 Task: Select Copy picture of screen to the clipboard
Action: Mouse moved to (759, 301)
Screenshot: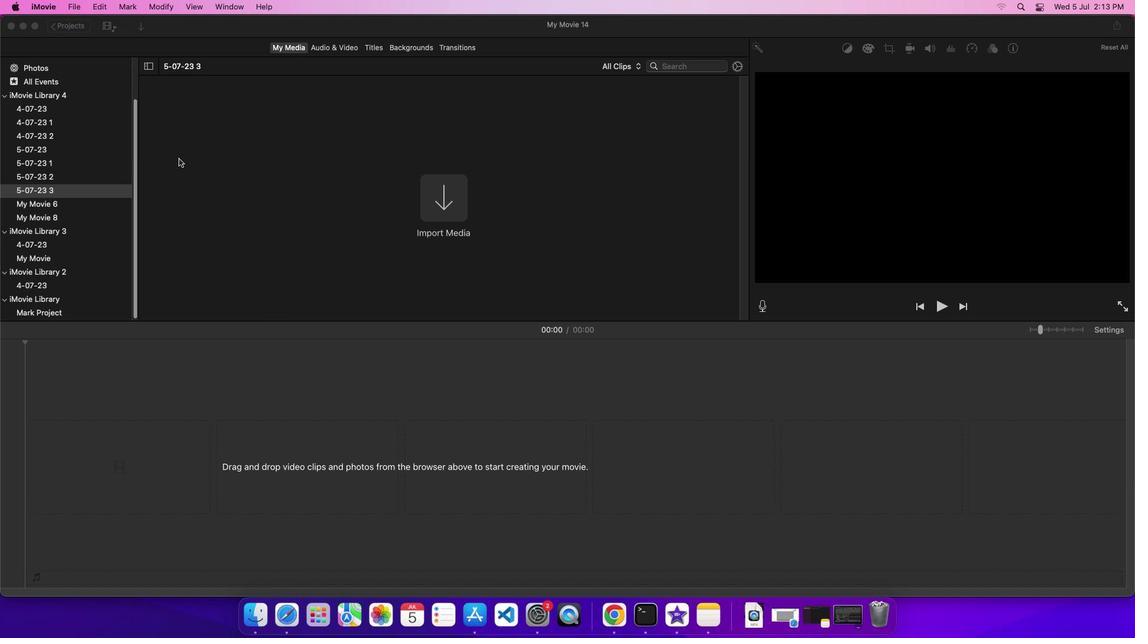 
Action: Mouse pressed left at (759, 301)
Screenshot: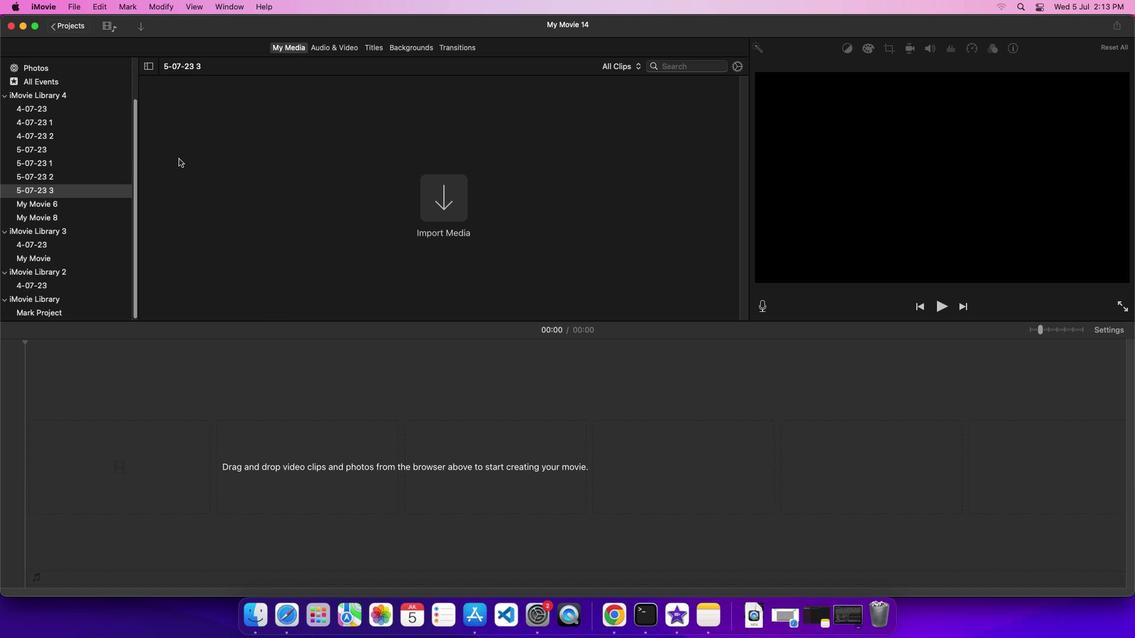 
Action: Mouse moved to (759, 301)
Screenshot: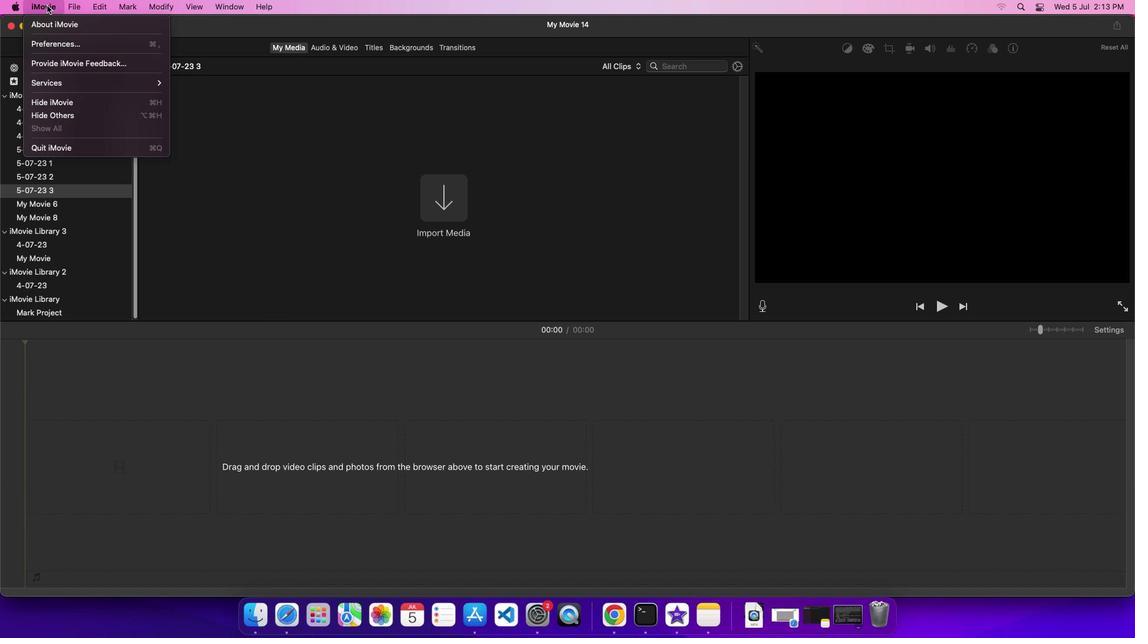 
Action: Mouse pressed left at (759, 301)
Screenshot: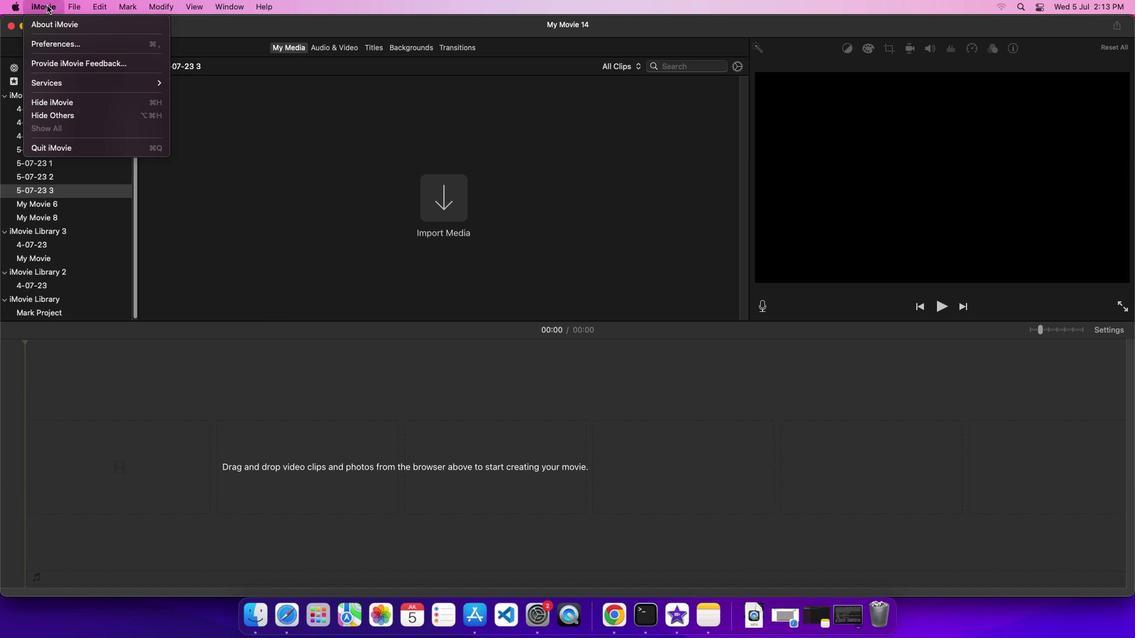 
Action: Mouse moved to (759, 301)
Screenshot: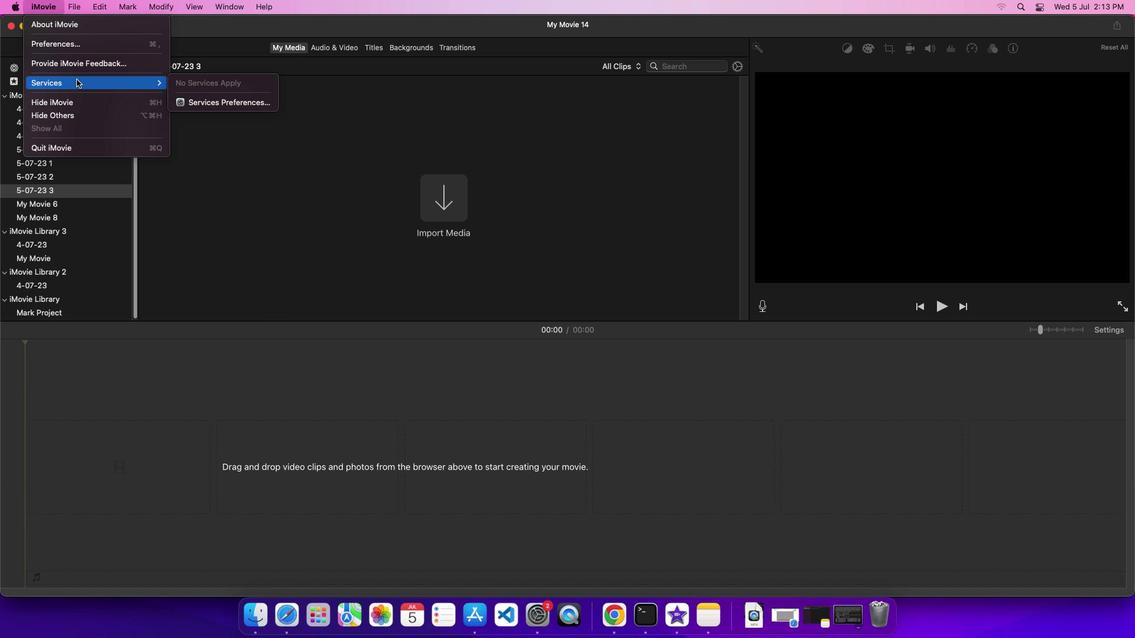 
Action: Mouse pressed left at (759, 301)
Screenshot: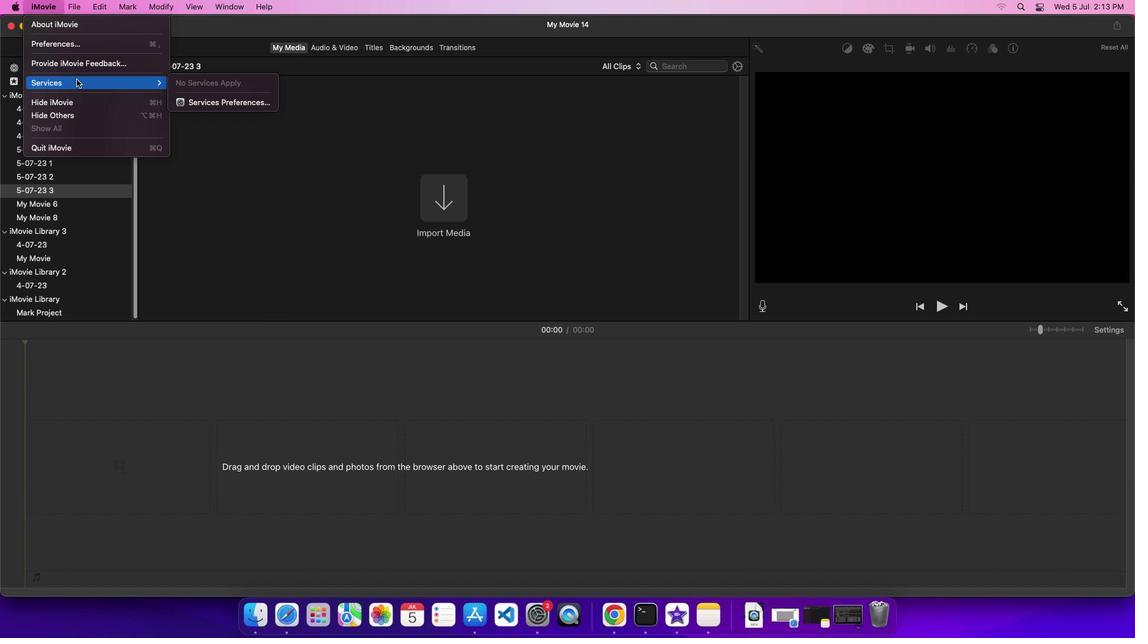 
Action: Mouse moved to (759, 301)
Screenshot: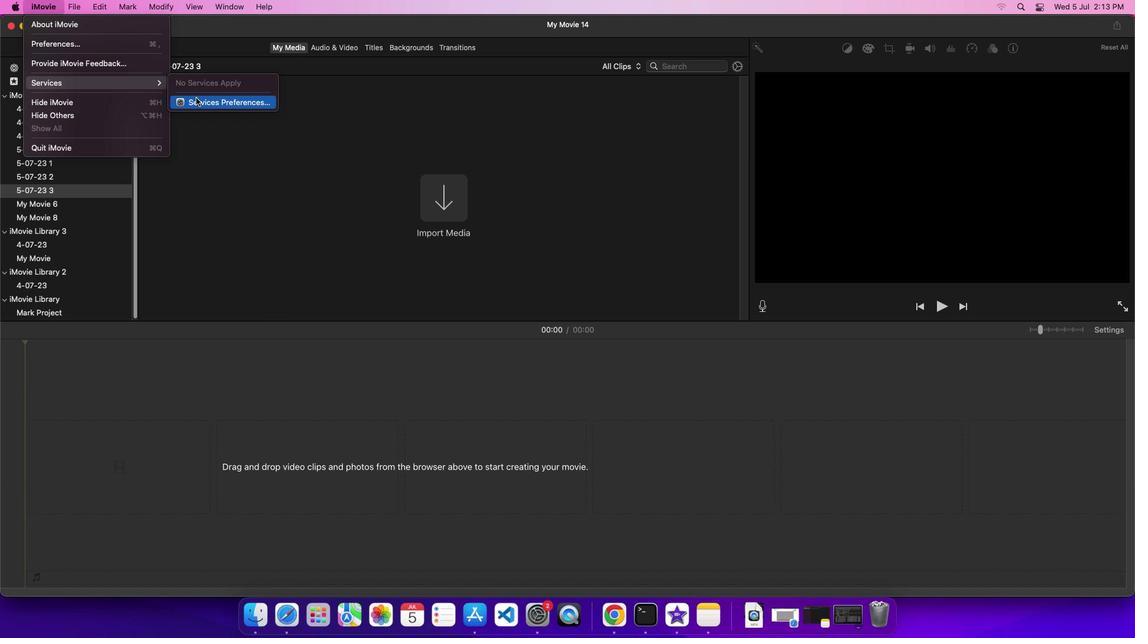 
Action: Mouse pressed left at (759, 301)
Screenshot: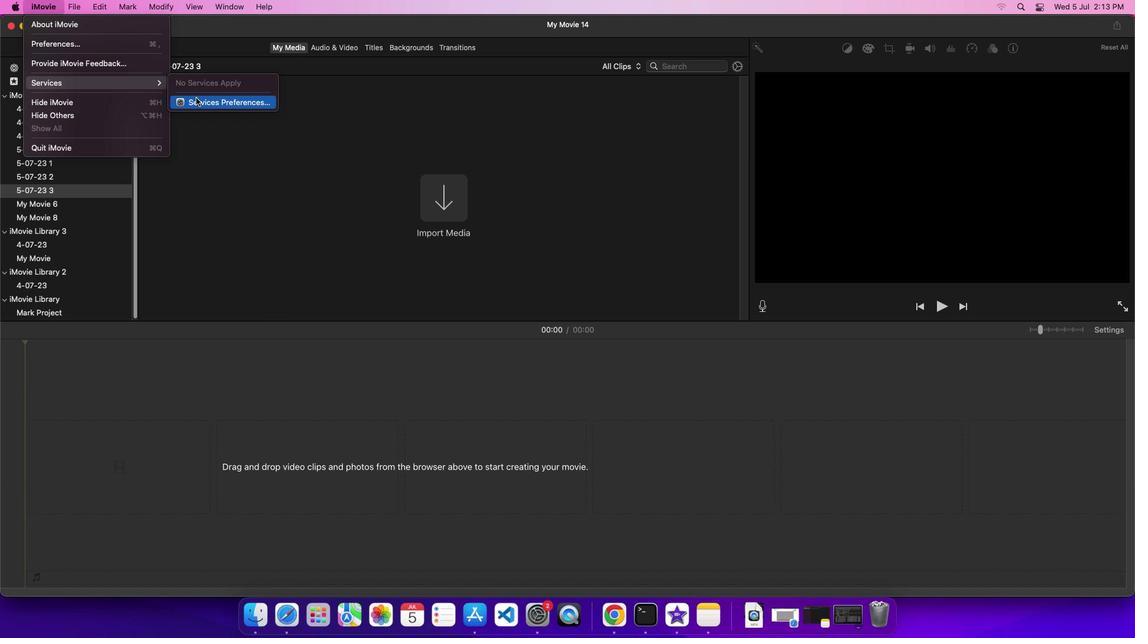
Action: Mouse moved to (759, 301)
Screenshot: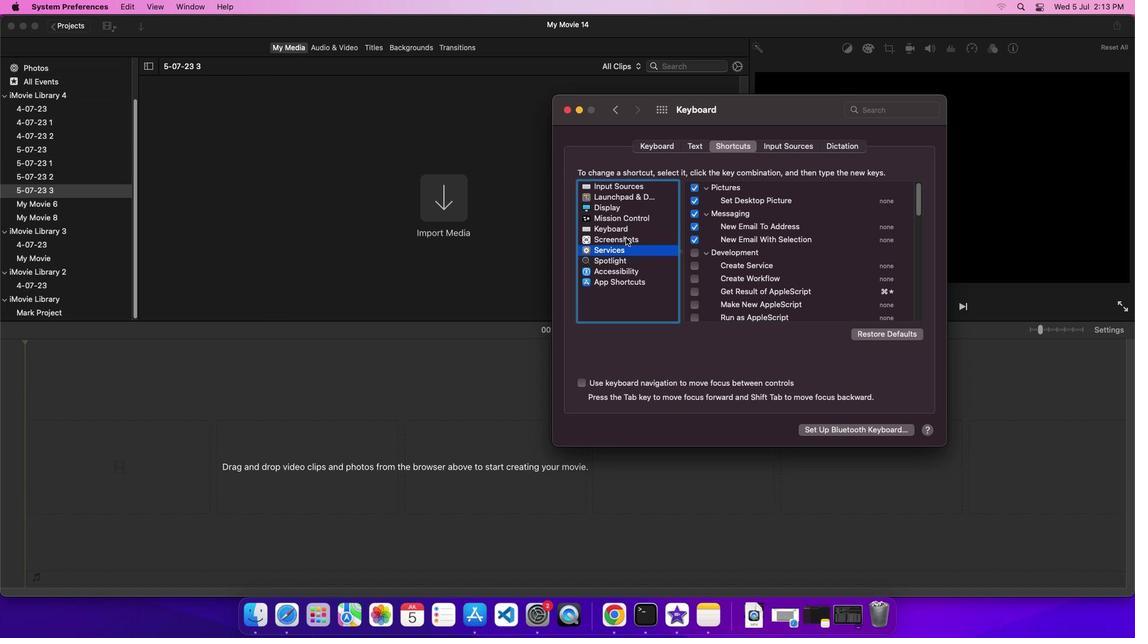 
Action: Mouse pressed left at (759, 301)
Screenshot: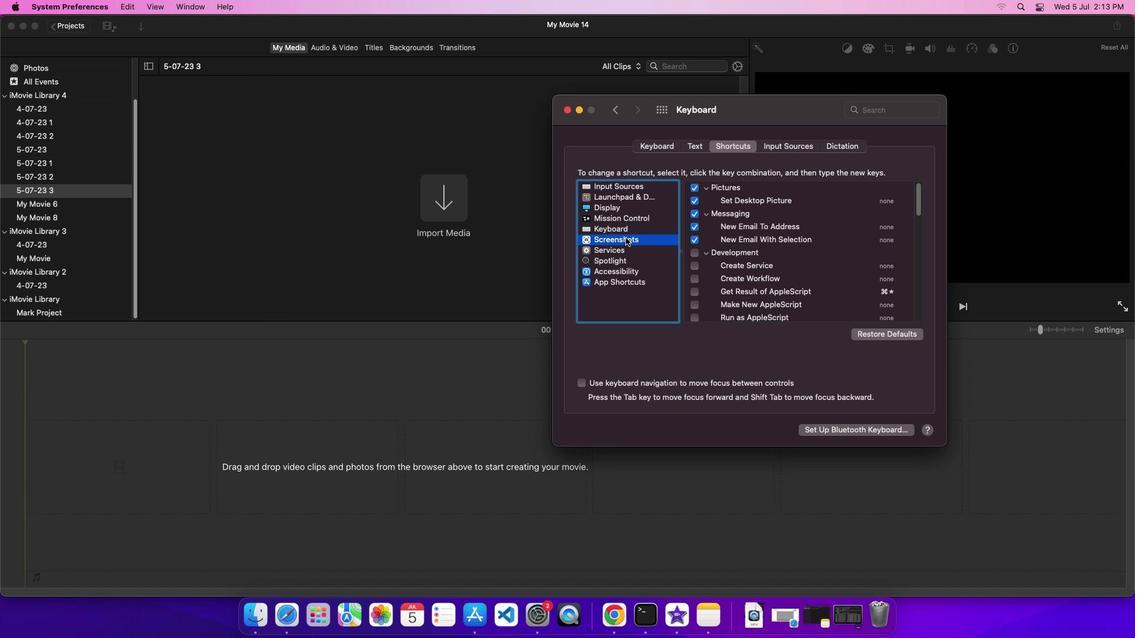 
Action: Mouse moved to (759, 301)
Screenshot: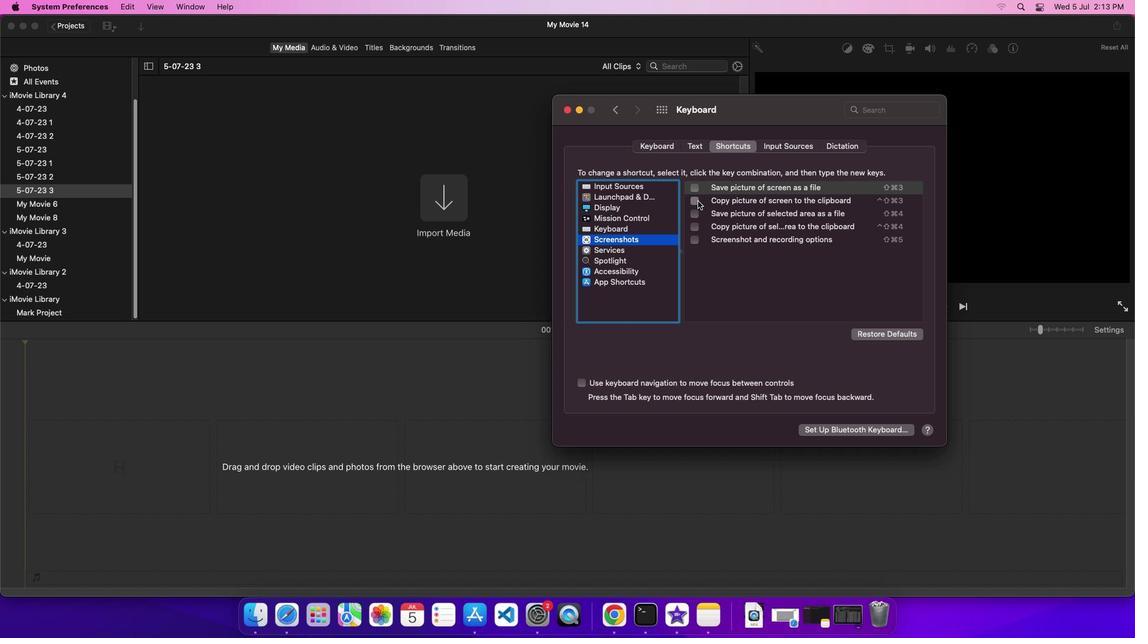 
Action: Mouse pressed left at (759, 301)
Screenshot: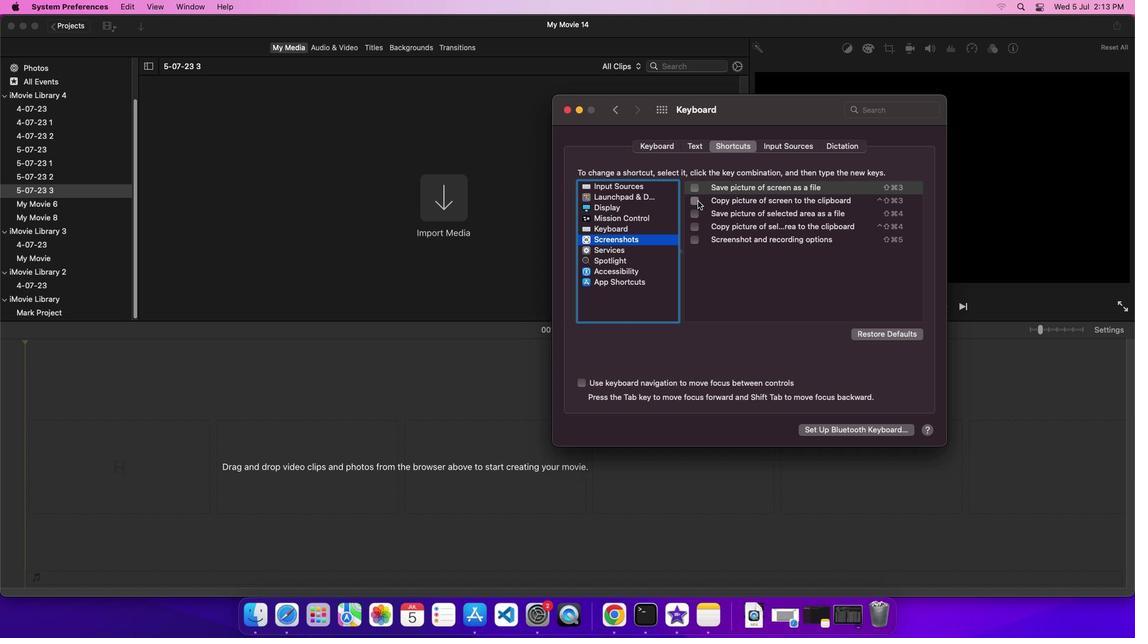 
Action: Mouse moved to (759, 301)
Screenshot: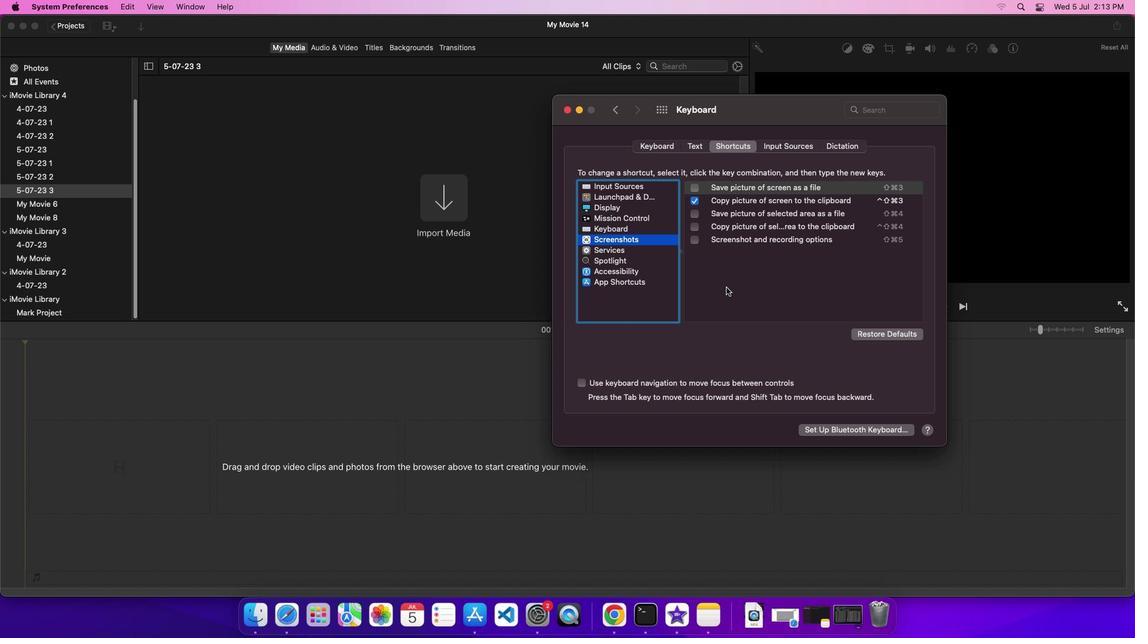 
